 Task: Open Card Card0000000019 in Board Board0000000005 in Workspace WS0000000002 in Trello. Add Member carxxstreet789@gmail.com to Card Card0000000019 in Board Board0000000005 in Workspace WS0000000002 in Trello. Add Orange Label titled Label0000000019 to Card Card0000000019 in Board Board0000000005 in Workspace WS0000000002 in Trello. Add Checklist CL0000000019 to Card Card0000000019 in Board Board0000000005 in Workspace WS0000000002 in Trello. Add Dates with Start Date as Oct 01 2023 and Due Date as Oct 31 2023 to Card Card0000000019 in Board Board0000000005 in Workspace WS0000000002 in Trello
Action: Mouse moved to (535, 90)
Screenshot: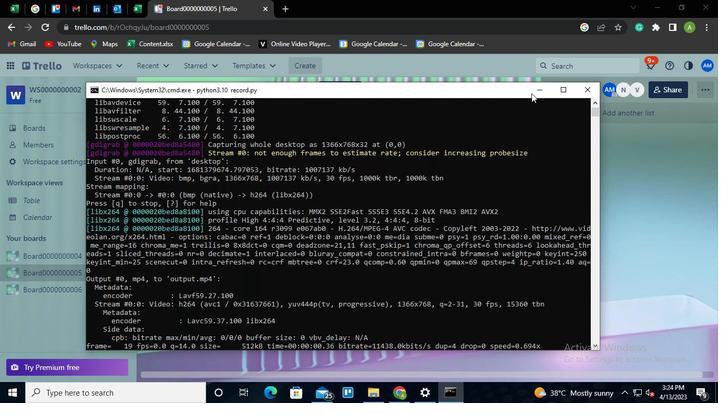 
Action: Mouse pressed left at (535, 90)
Screenshot: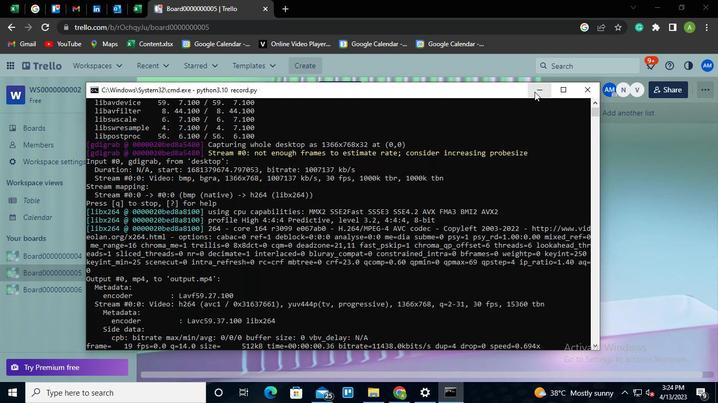 
Action: Mouse moved to (203, 258)
Screenshot: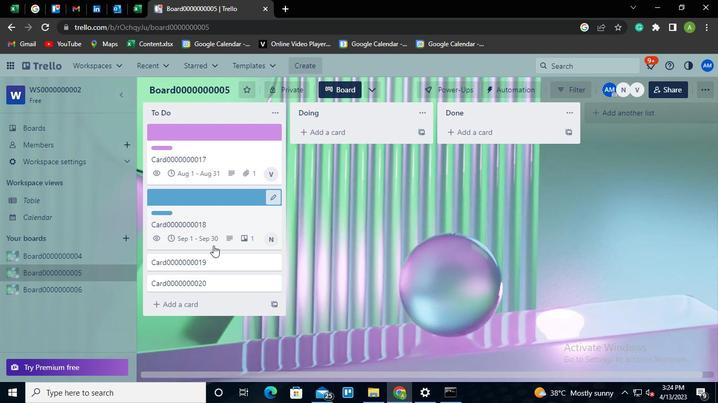 
Action: Mouse pressed left at (203, 258)
Screenshot: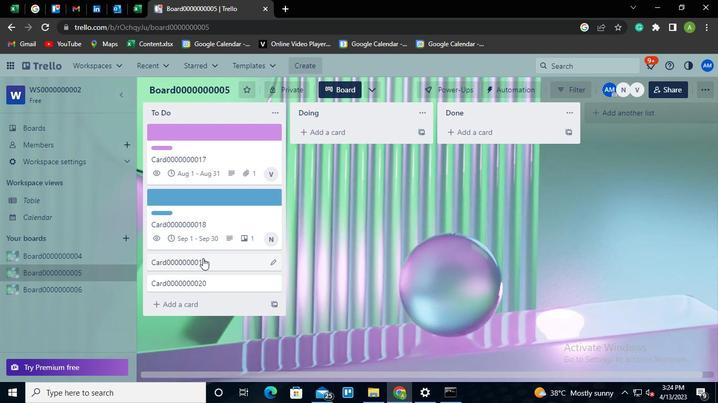 
Action: Mouse moved to (498, 186)
Screenshot: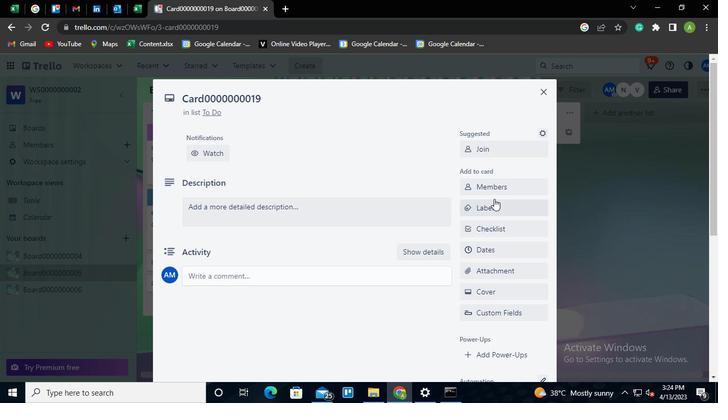 
Action: Mouse pressed left at (498, 186)
Screenshot: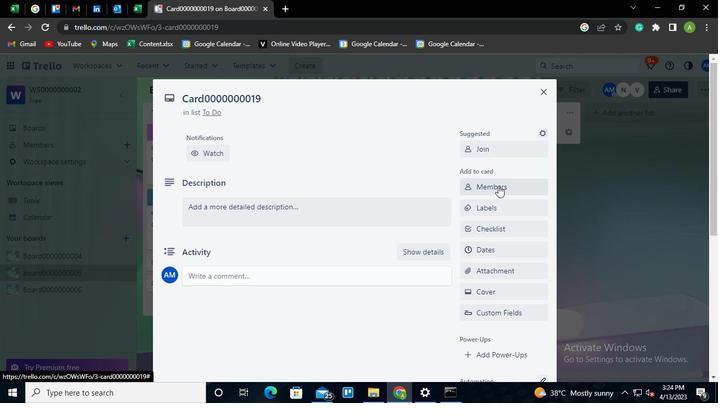 
Action: Mouse moved to (494, 233)
Screenshot: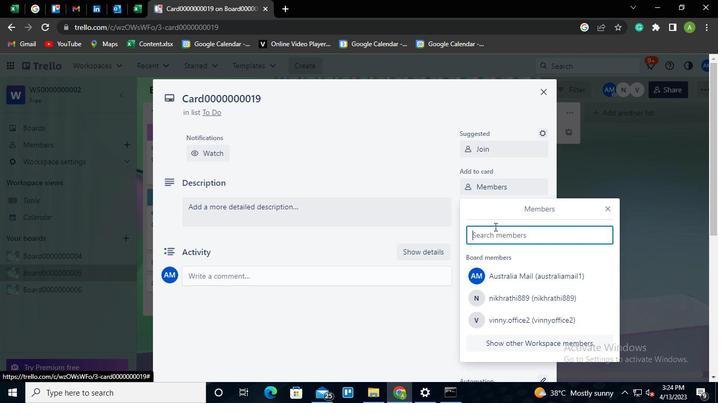 
Action: Keyboard c
Screenshot: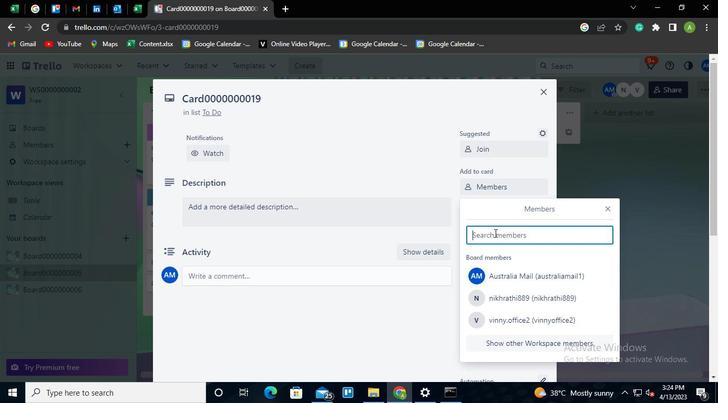 
Action: Keyboard a
Screenshot: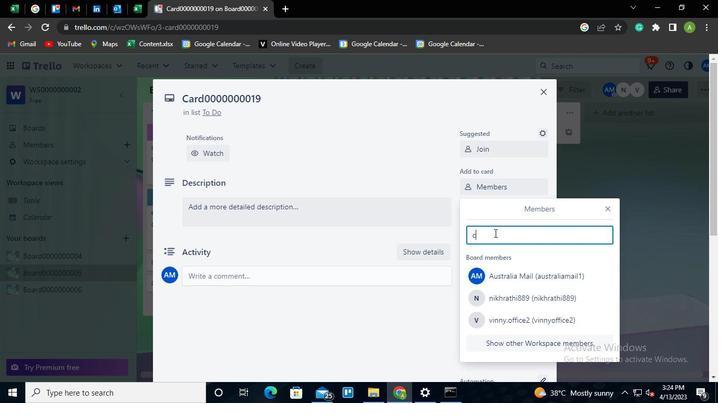 
Action: Keyboard r
Screenshot: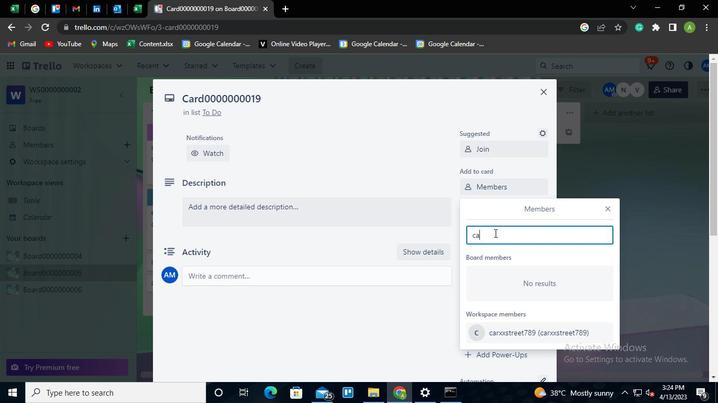 
Action: Mouse moved to (510, 336)
Screenshot: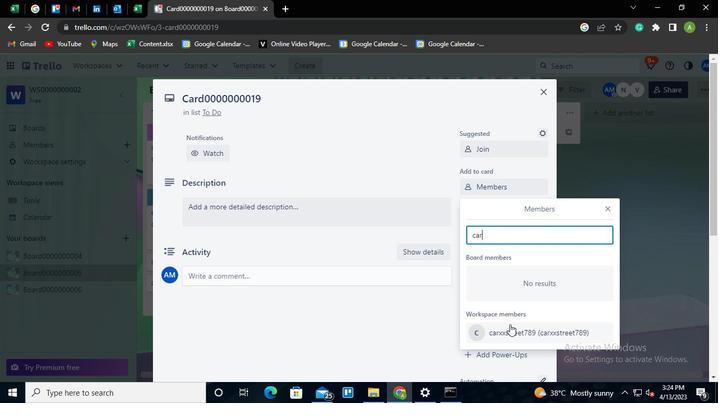 
Action: Mouse pressed left at (510, 336)
Screenshot: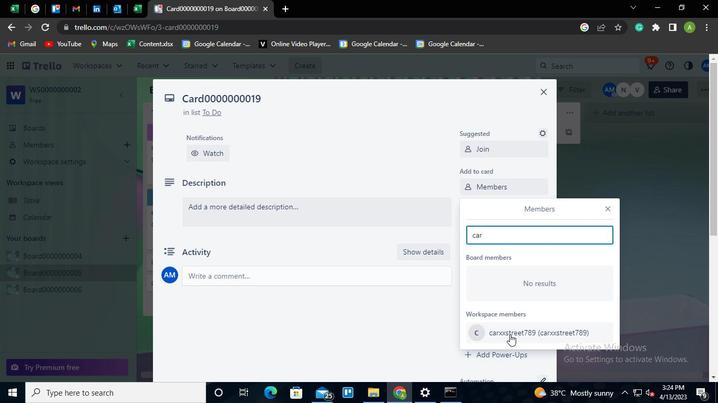 
Action: Mouse moved to (411, 158)
Screenshot: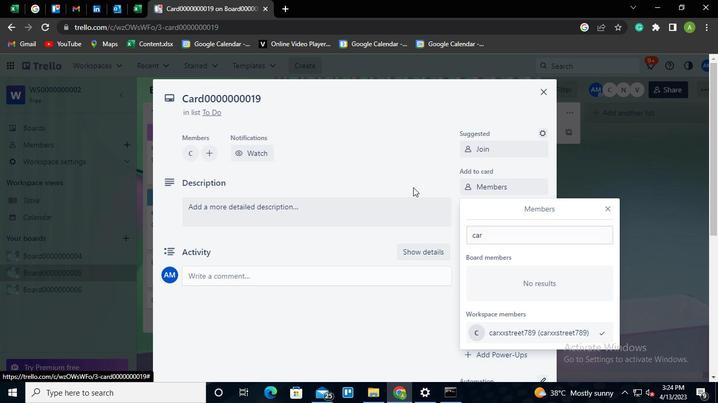 
Action: Mouse pressed left at (411, 158)
Screenshot: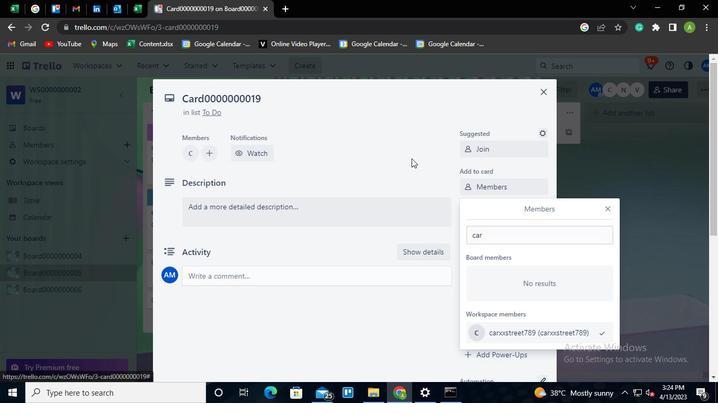 
Action: Mouse moved to (487, 207)
Screenshot: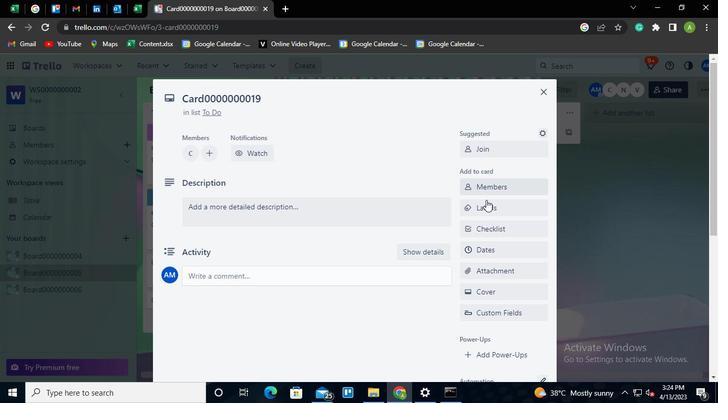 
Action: Mouse pressed left at (487, 207)
Screenshot: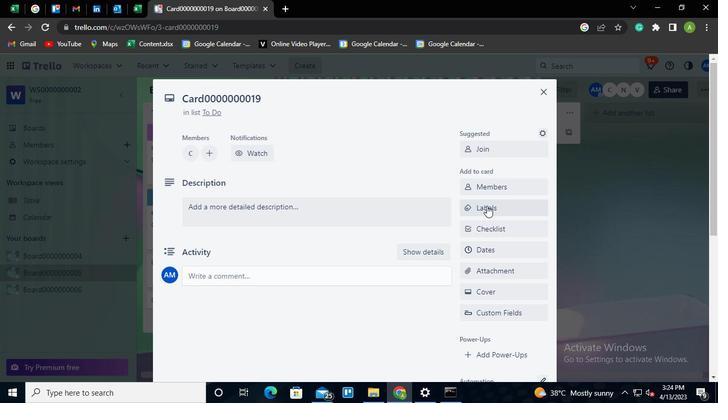 
Action: Mouse moved to (501, 189)
Screenshot: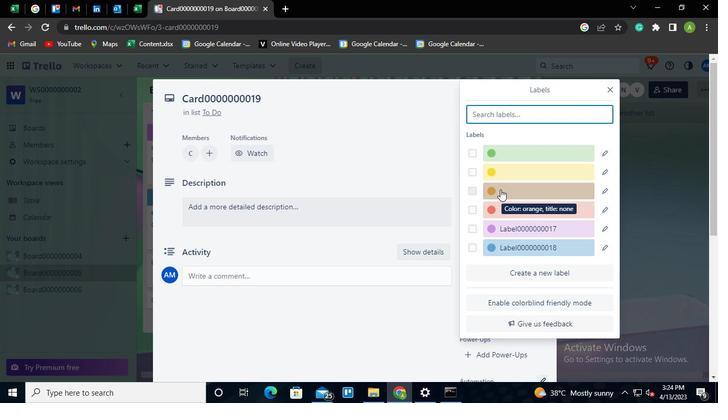 
Action: Mouse pressed left at (501, 189)
Screenshot: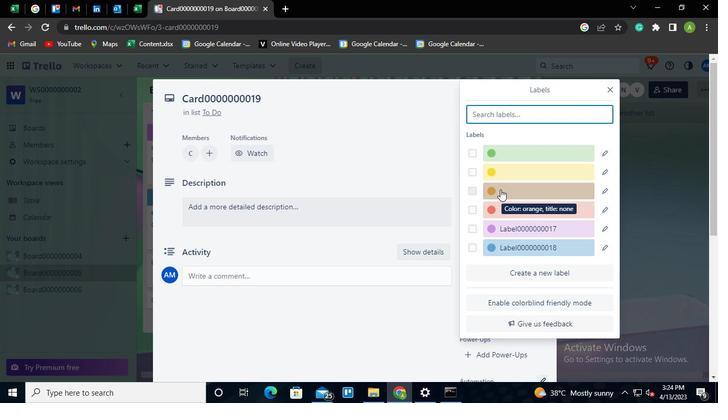 
Action: Mouse moved to (606, 191)
Screenshot: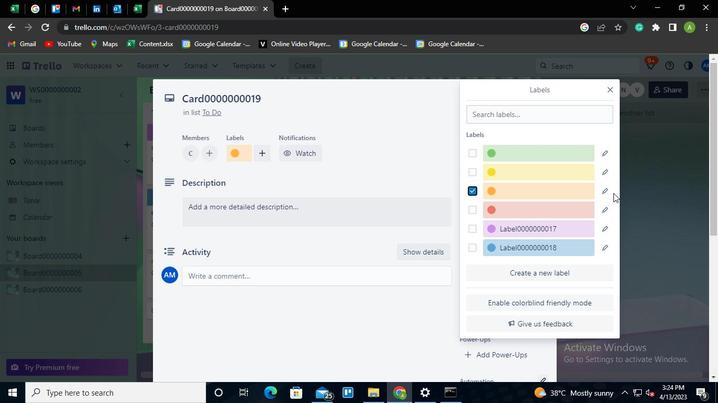 
Action: Mouse pressed left at (606, 191)
Screenshot: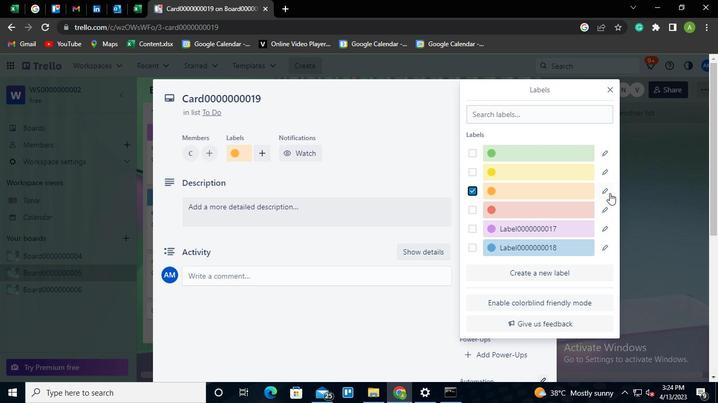 
Action: Mouse moved to (506, 185)
Screenshot: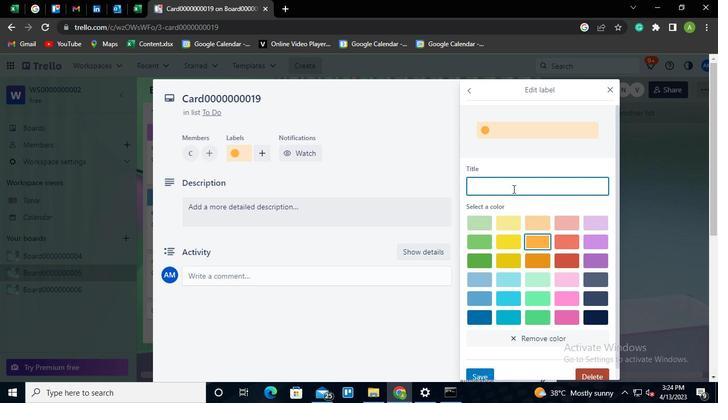 
Action: Mouse pressed left at (506, 185)
Screenshot: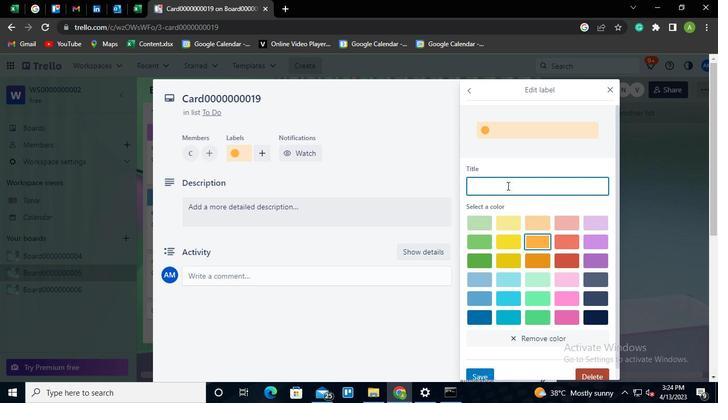 
Action: Keyboard Key.shift
Screenshot: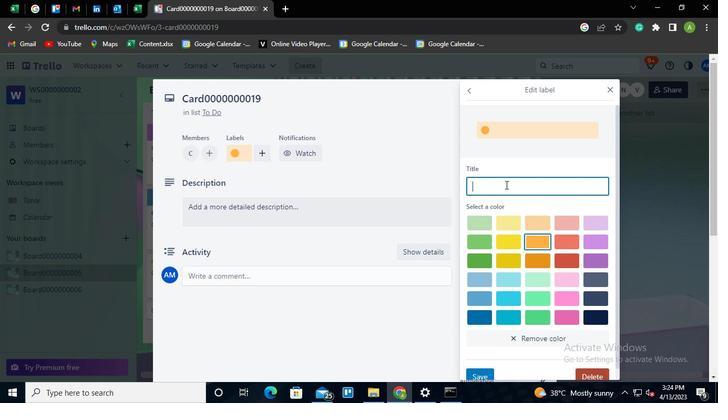 
Action: Keyboard Key.shift
Screenshot: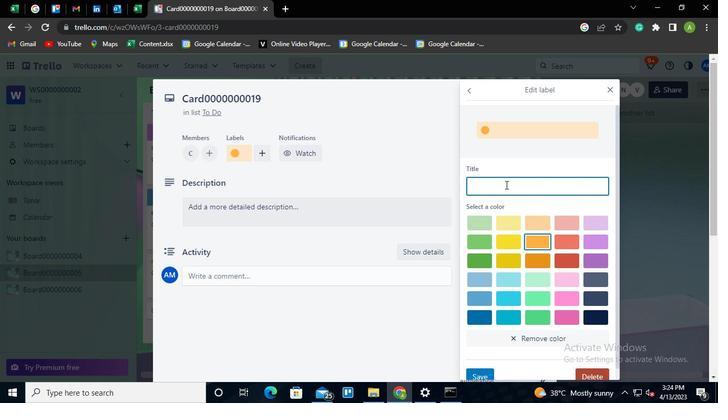
Action: Keyboard Key.shift
Screenshot: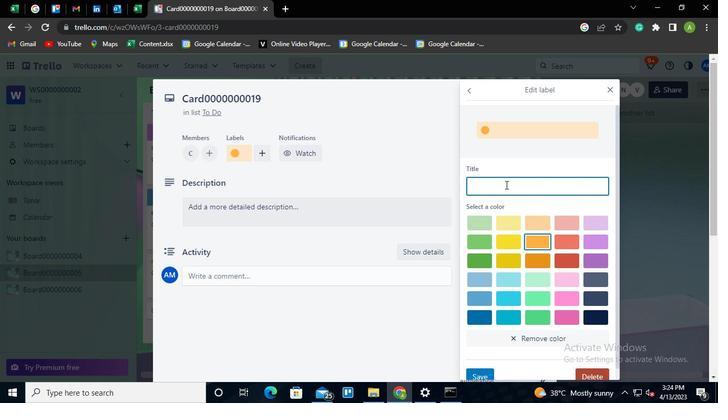 
Action: Keyboard Key.shift
Screenshot: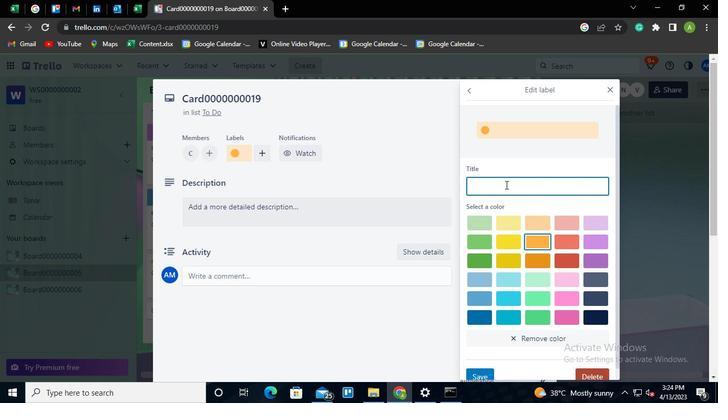 
Action: Keyboard Key.shift
Screenshot: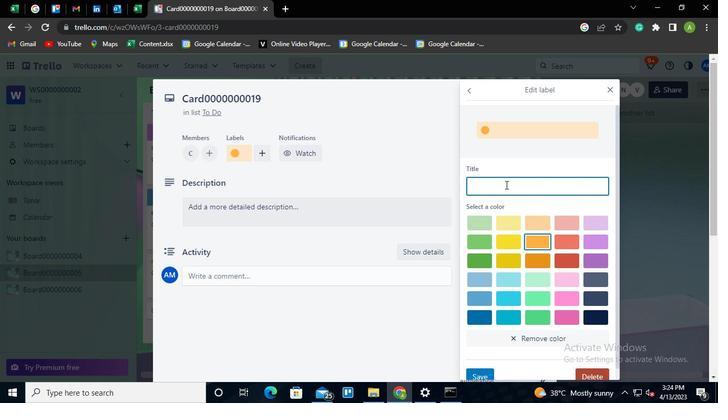 
Action: Keyboard Key.shift
Screenshot: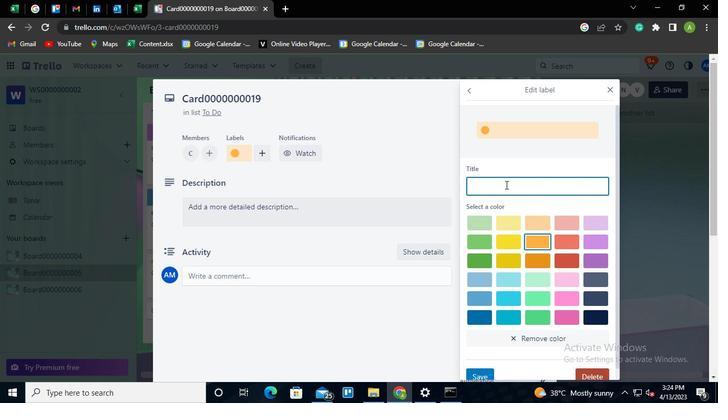 
Action: Keyboard Key.shift
Screenshot: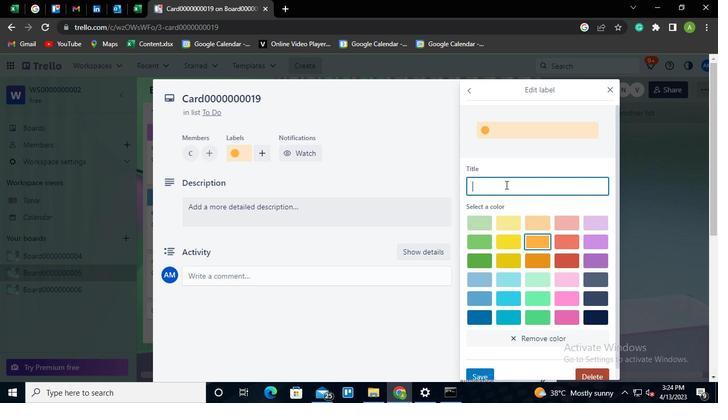 
Action: Keyboard Key.shift
Screenshot: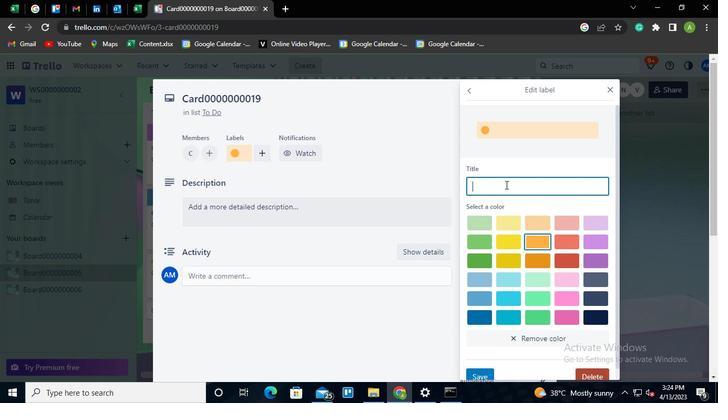 
Action: Keyboard L
Screenshot: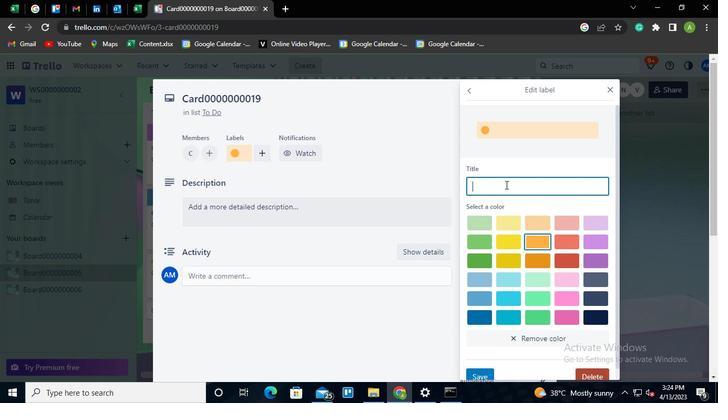 
Action: Keyboard a
Screenshot: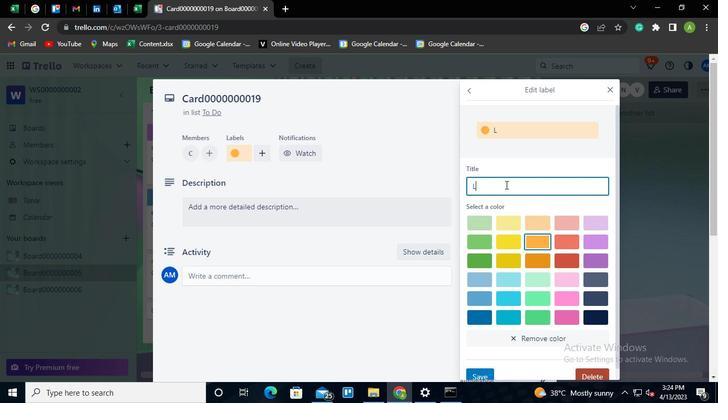 
Action: Keyboard b
Screenshot: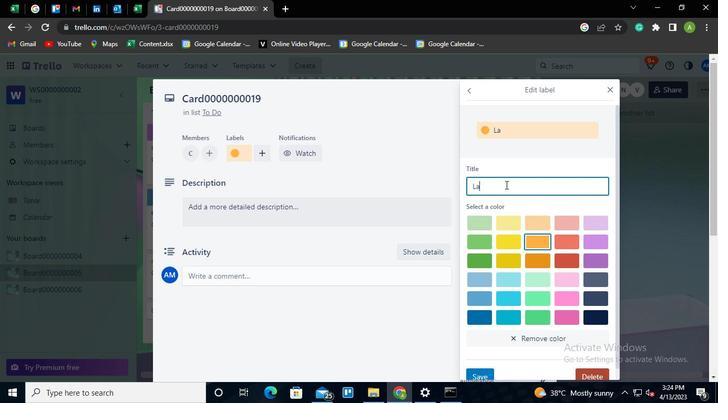 
Action: Keyboard e
Screenshot: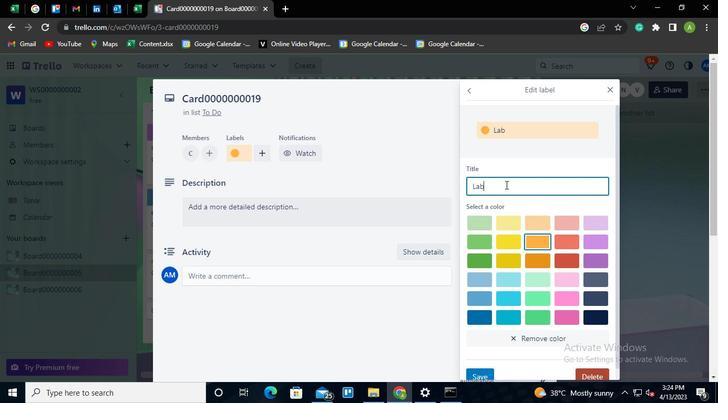 
Action: Keyboard l
Screenshot: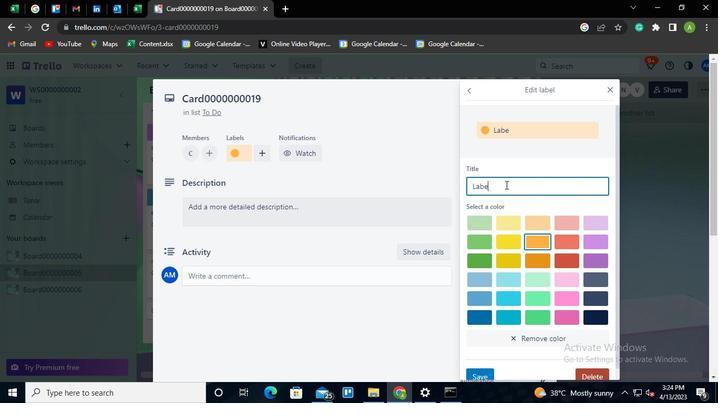 
Action: Keyboard <96>
Screenshot: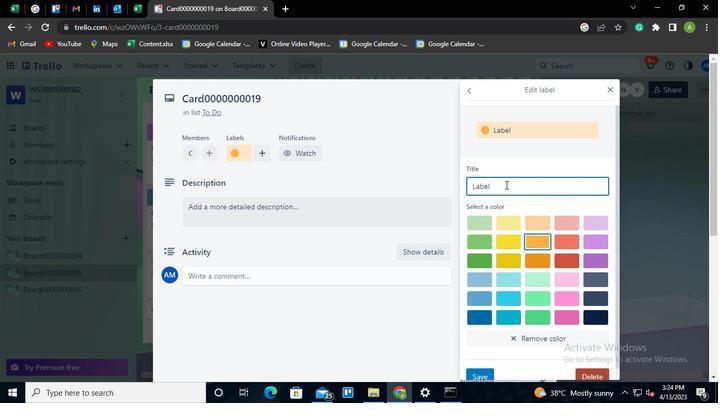 
Action: Keyboard <96>
Screenshot: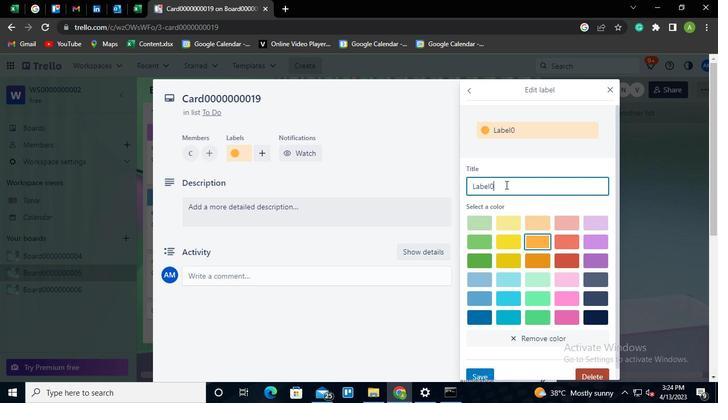 
Action: Keyboard <96>
Screenshot: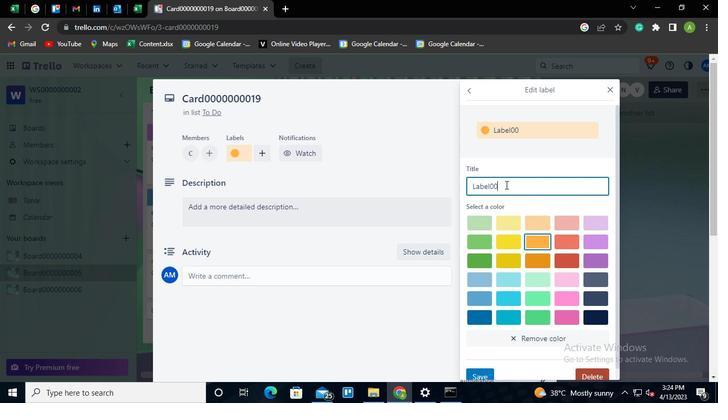 
Action: Keyboard <96>
Screenshot: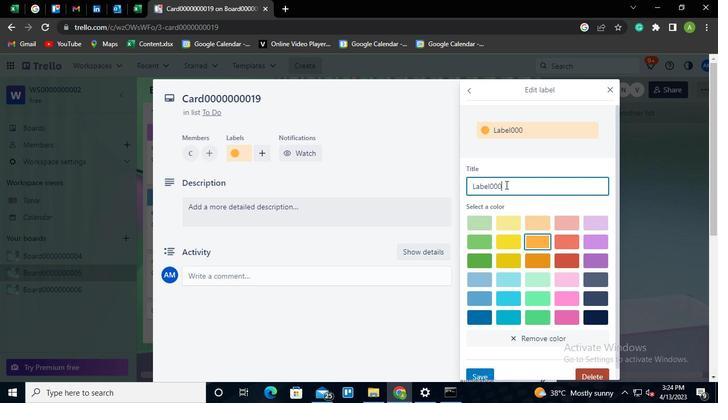 
Action: Keyboard <96>
Screenshot: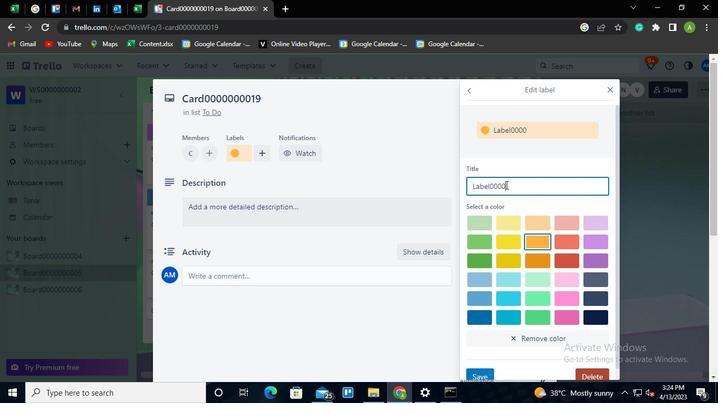 
Action: Keyboard <96>
Screenshot: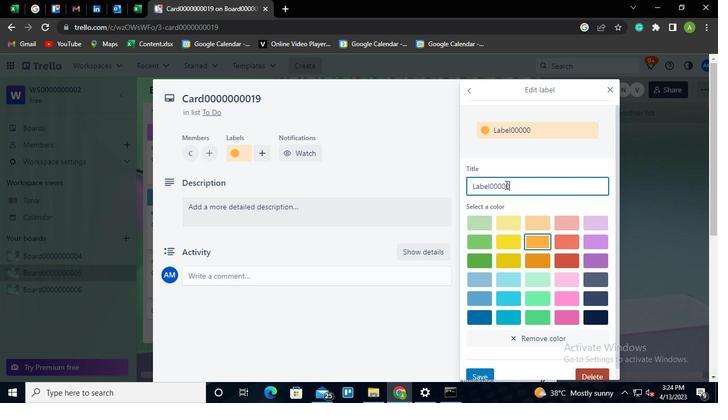
Action: Keyboard <96>
Screenshot: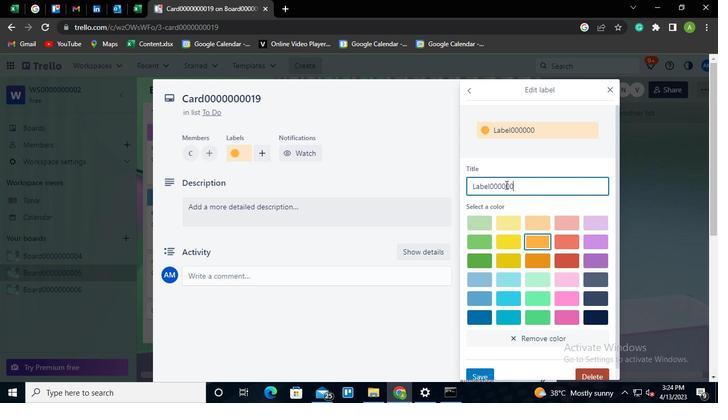 
Action: Keyboard <96>
Screenshot: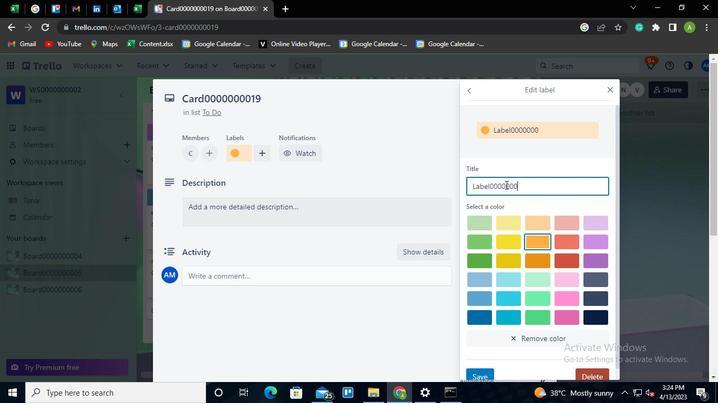 
Action: Keyboard <97>
Screenshot: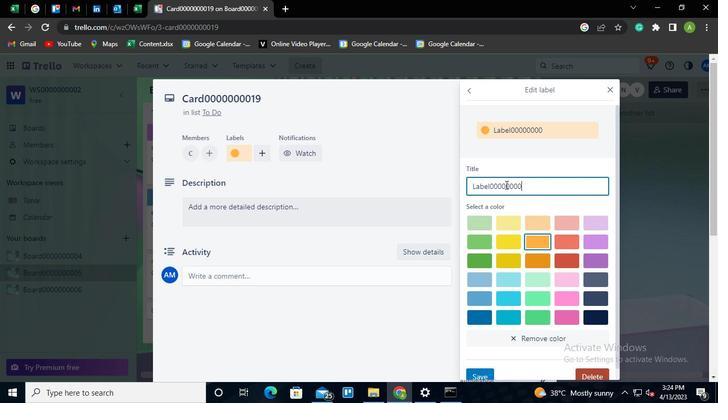 
Action: Keyboard <105>
Screenshot: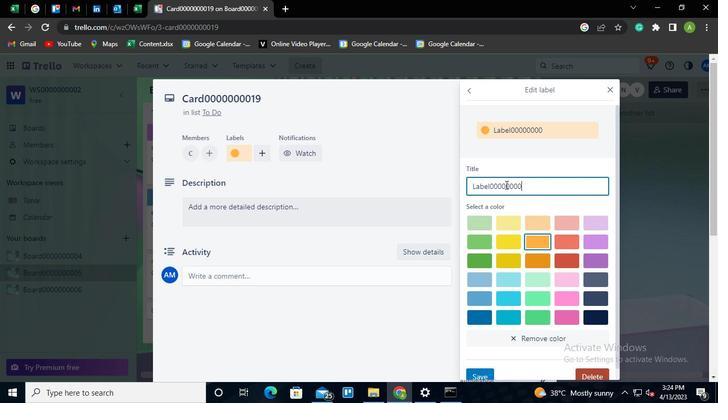 
Action: Mouse moved to (484, 373)
Screenshot: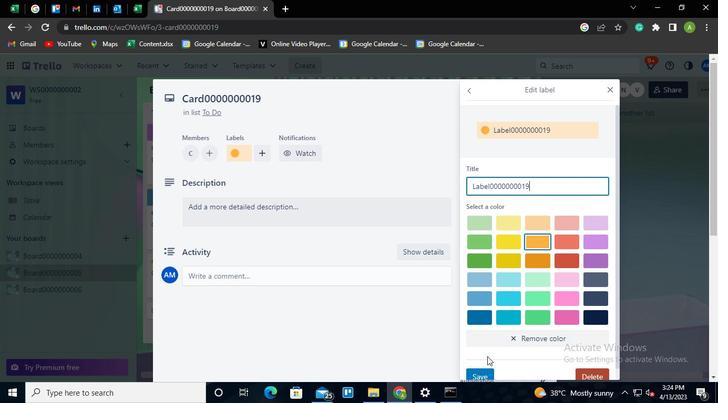 
Action: Mouse pressed left at (484, 373)
Screenshot: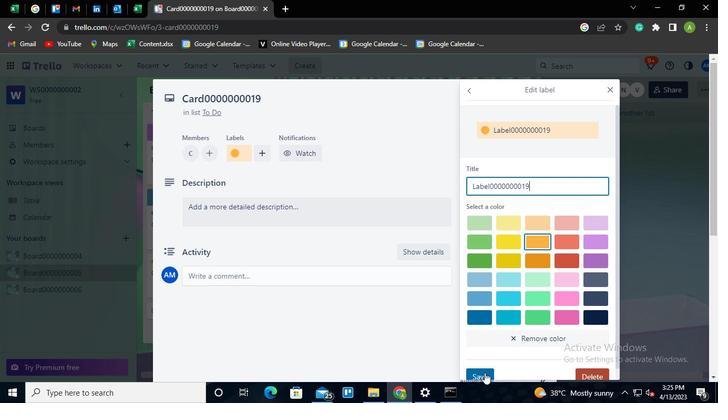 
Action: Mouse moved to (436, 164)
Screenshot: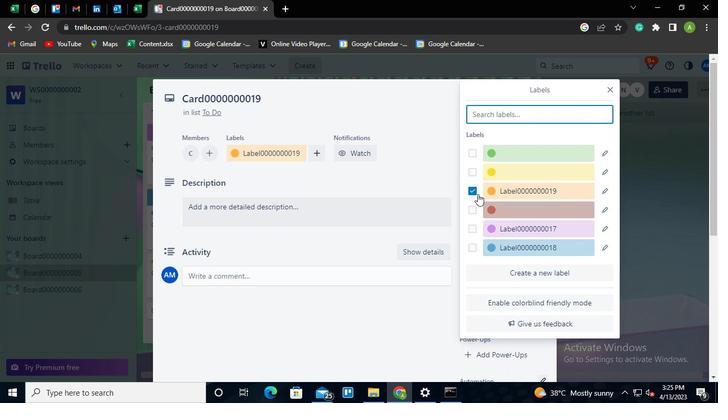 
Action: Mouse pressed left at (436, 164)
Screenshot: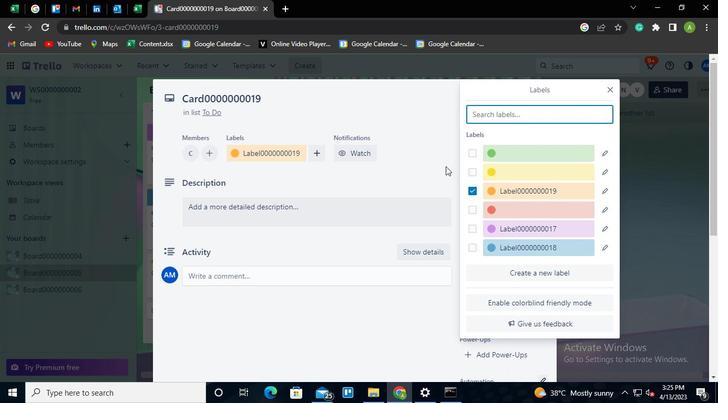 
Action: Mouse moved to (485, 228)
Screenshot: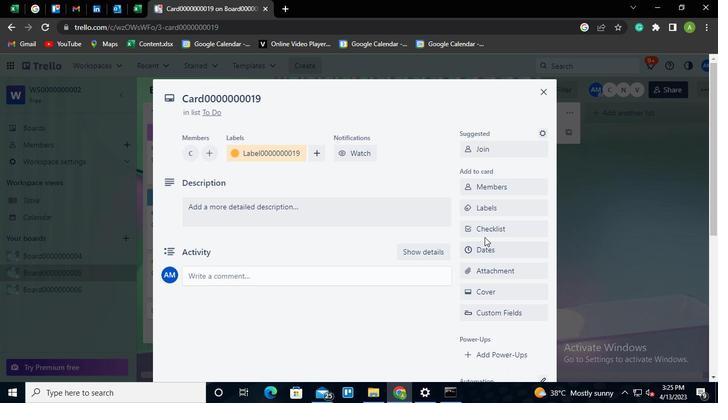 
Action: Mouse pressed left at (485, 228)
Screenshot: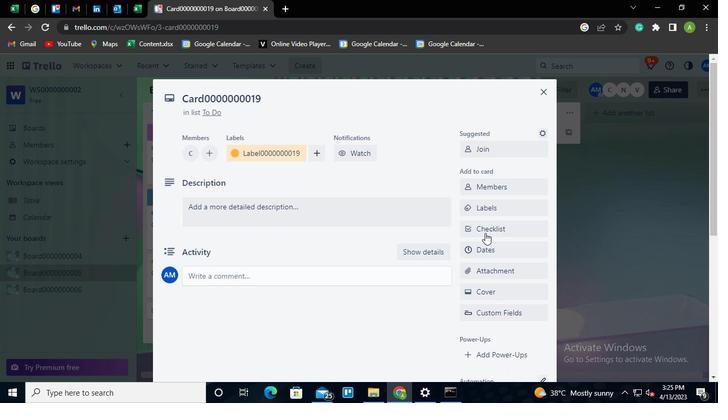 
Action: Mouse moved to (518, 296)
Screenshot: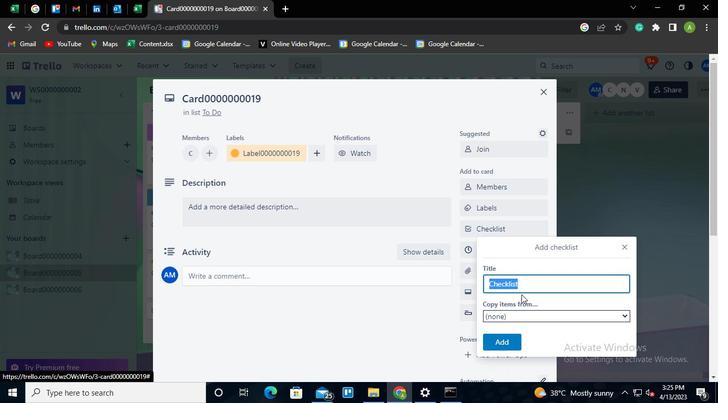 
Action: Keyboard Key.shift
Screenshot: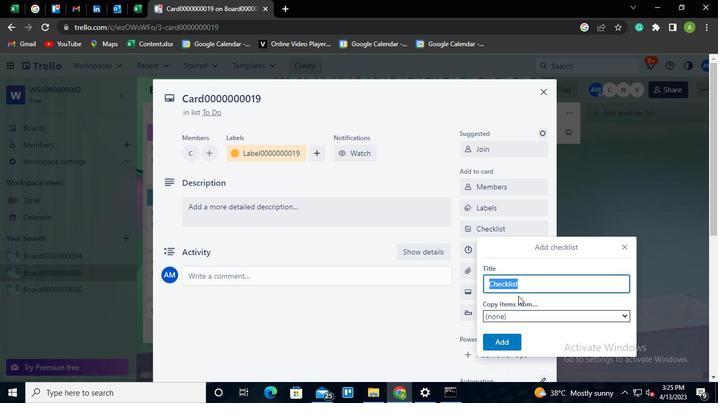 
Action: Keyboard C
Screenshot: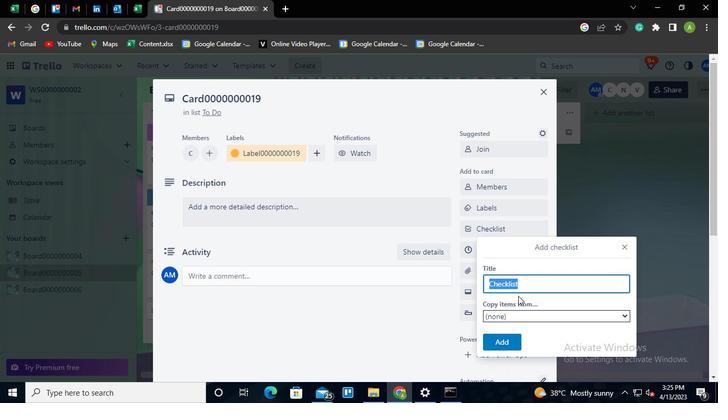 
Action: Keyboard L
Screenshot: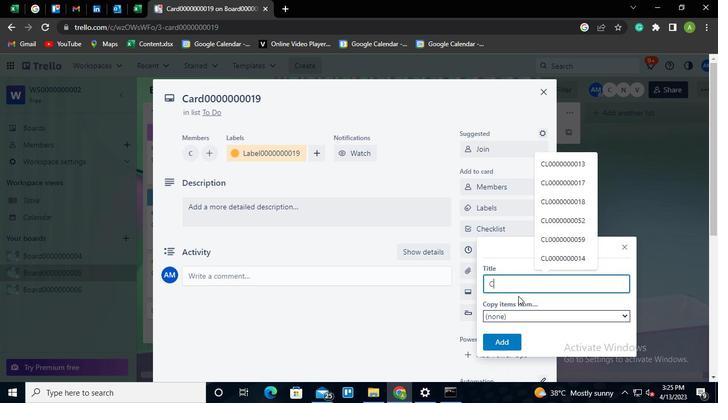 
Action: Keyboard <96>
Screenshot: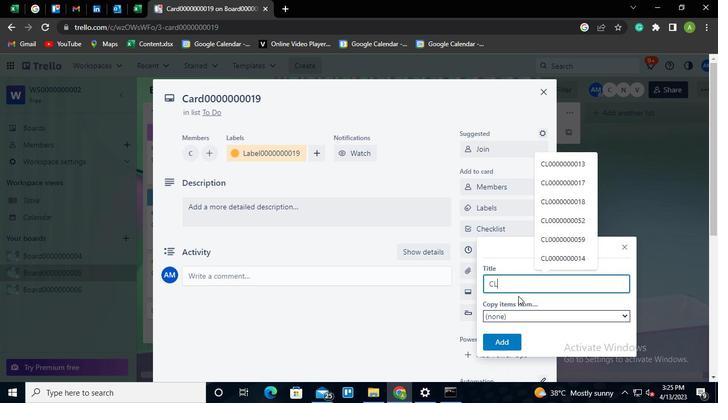 
Action: Keyboard <96>
Screenshot: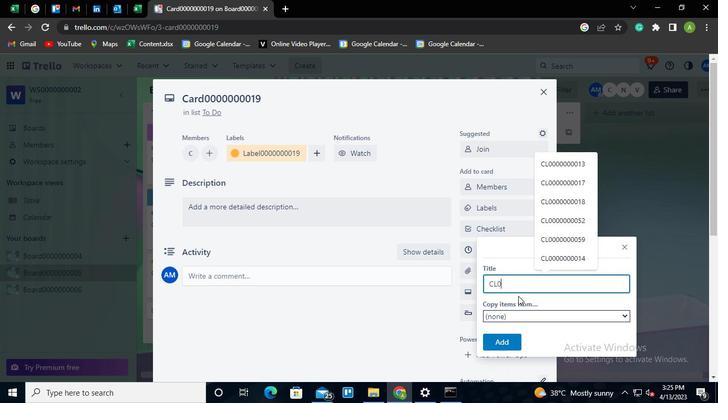 
Action: Keyboard <96>
Screenshot: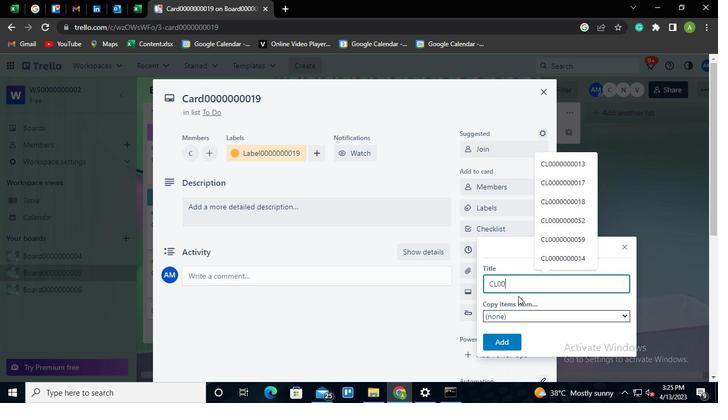 
Action: Keyboard <96>
Screenshot: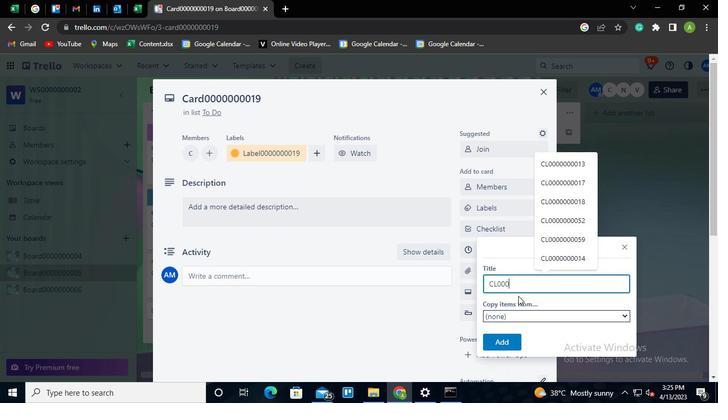 
Action: Keyboard <96>
Screenshot: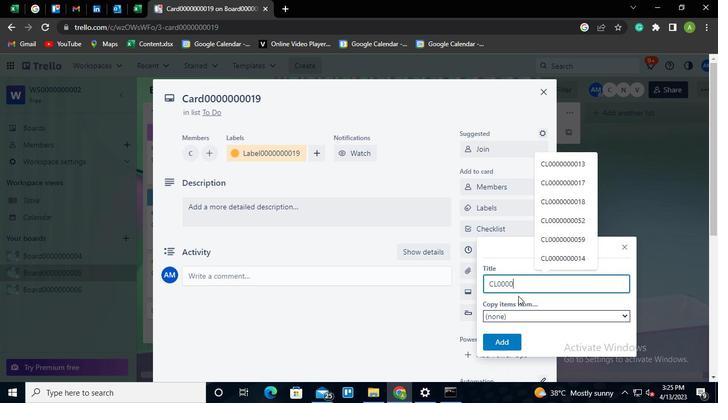 
Action: Keyboard <96>
Screenshot: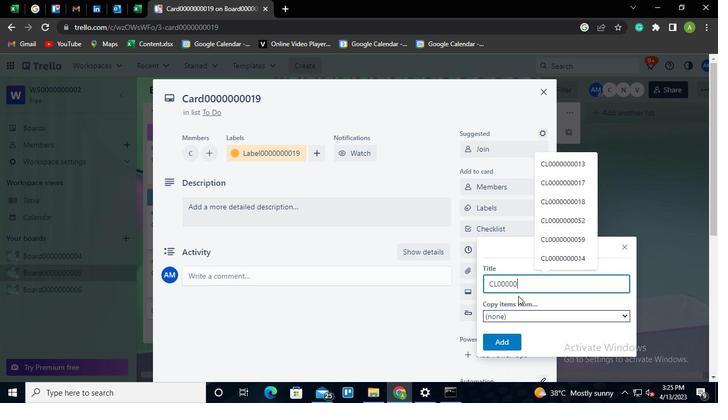
Action: Keyboard <96>
Screenshot: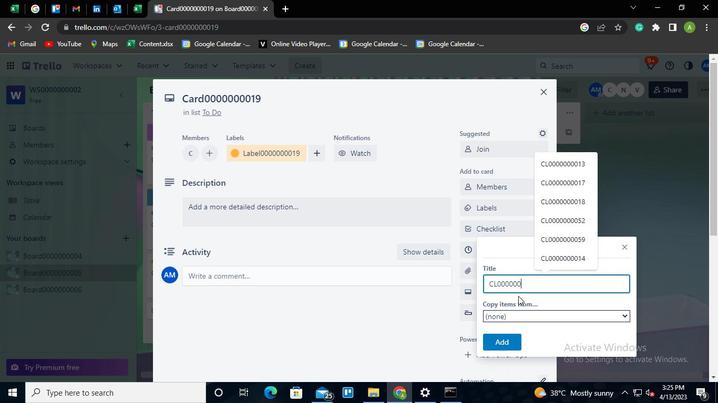 
Action: Keyboard <96>
Screenshot: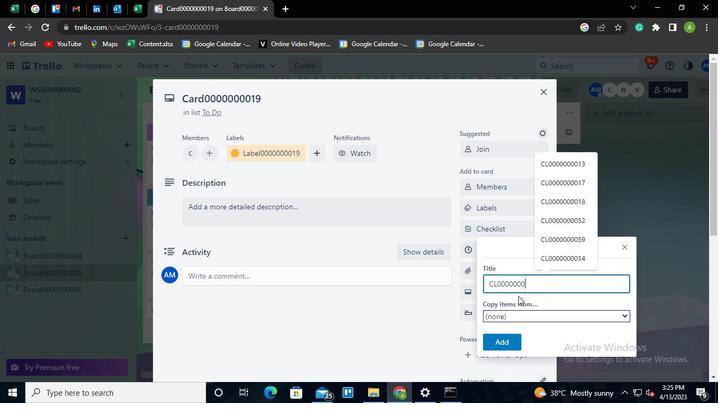 
Action: Keyboard <97>
Screenshot: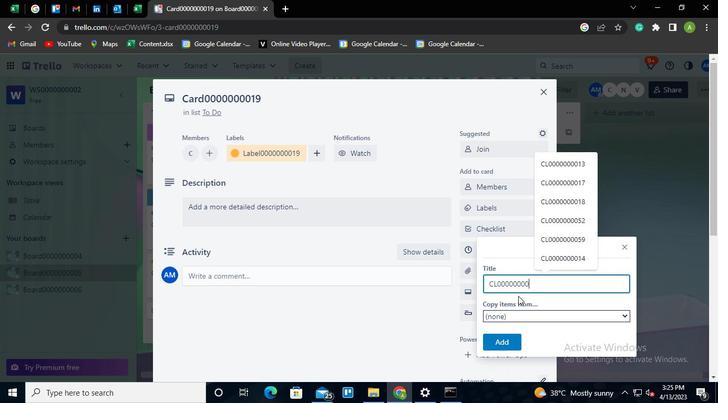 
Action: Keyboard <105>
Screenshot: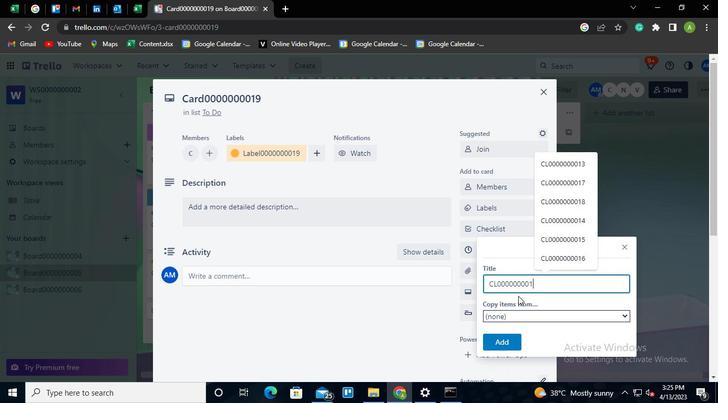
Action: Mouse moved to (503, 344)
Screenshot: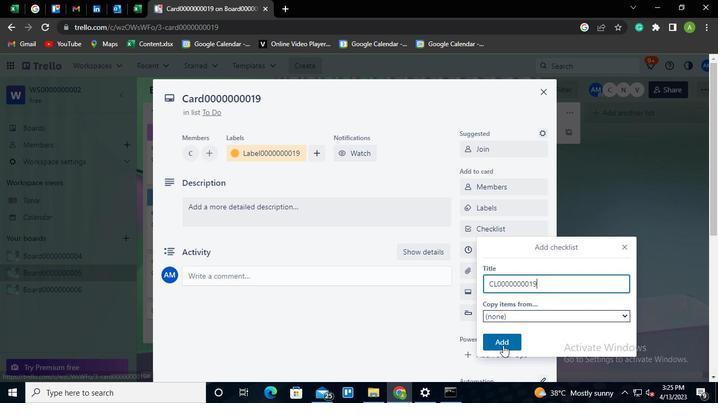 
Action: Mouse pressed left at (503, 344)
Screenshot: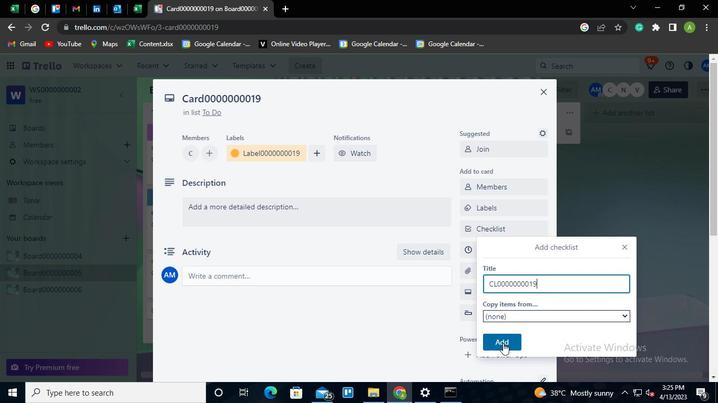
Action: Mouse moved to (488, 194)
Screenshot: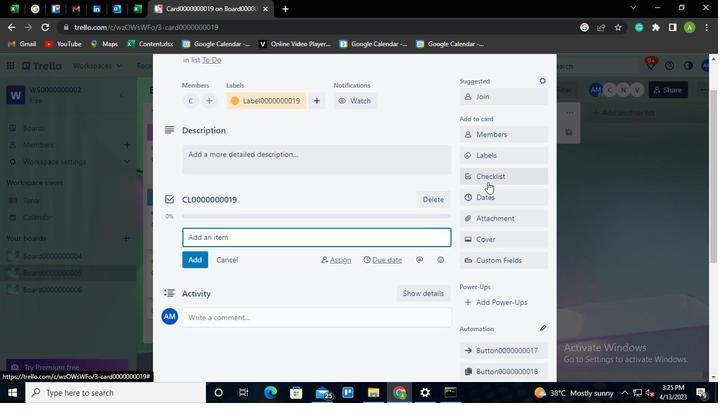 
Action: Mouse pressed left at (488, 194)
Screenshot: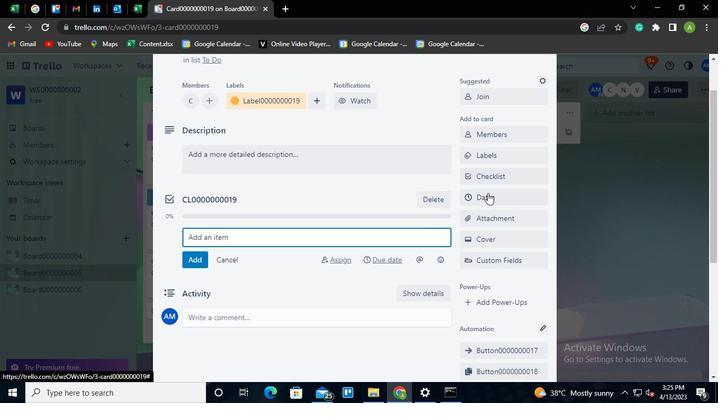 
Action: Mouse moved to (470, 278)
Screenshot: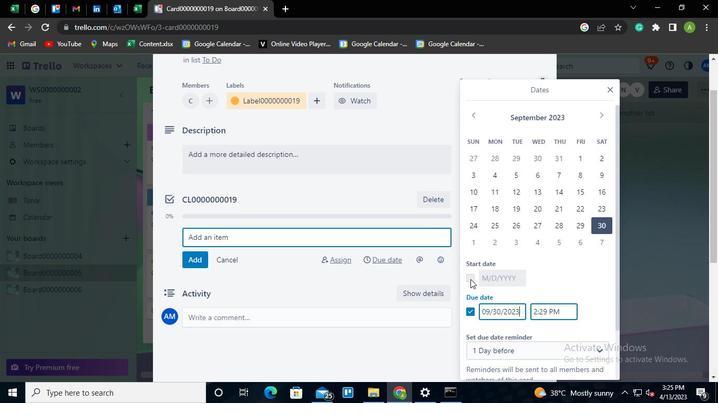 
Action: Mouse pressed left at (470, 278)
Screenshot: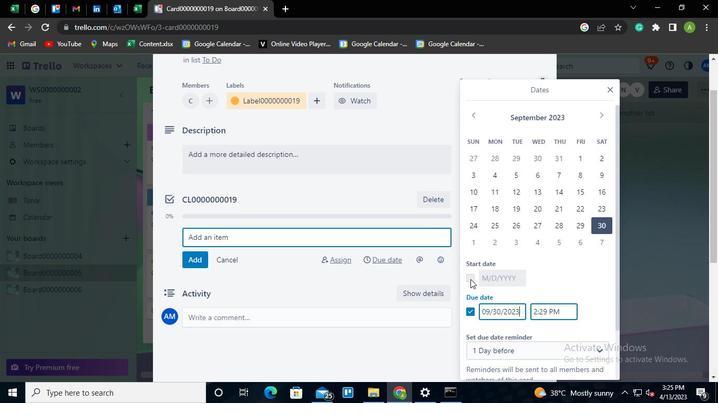 
Action: Mouse moved to (489, 277)
Screenshot: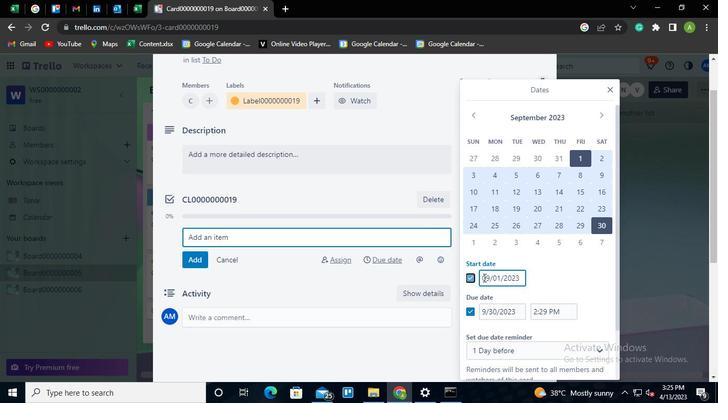 
Action: Mouse pressed left at (489, 277)
Screenshot: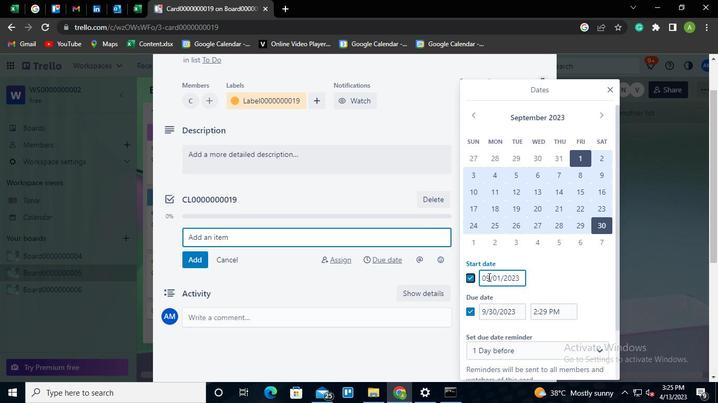 
Action: Mouse moved to (494, 277)
Screenshot: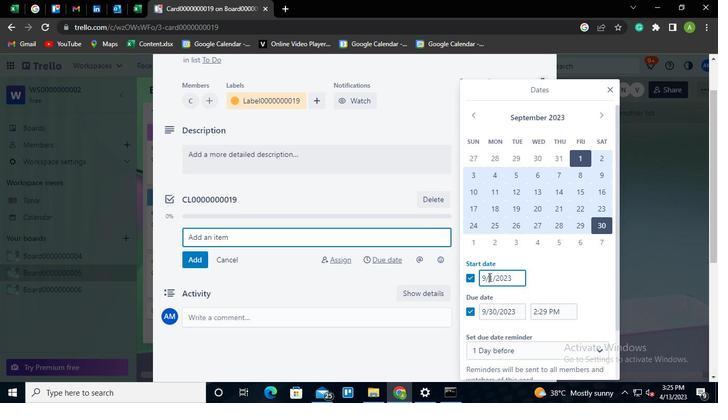 
Action: Keyboard Key.left
Screenshot: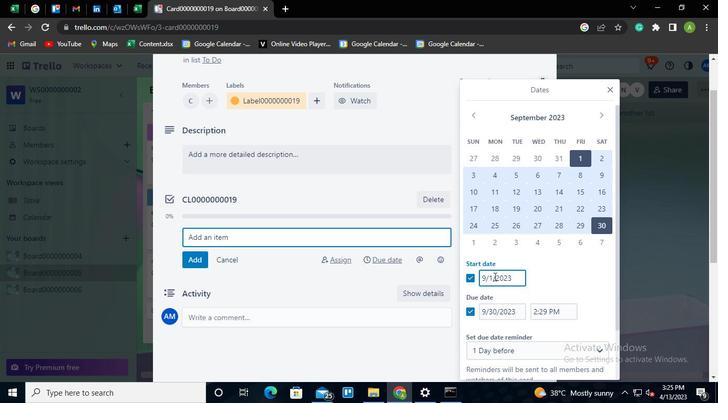 
Action: Keyboard Key.backspace
Screenshot: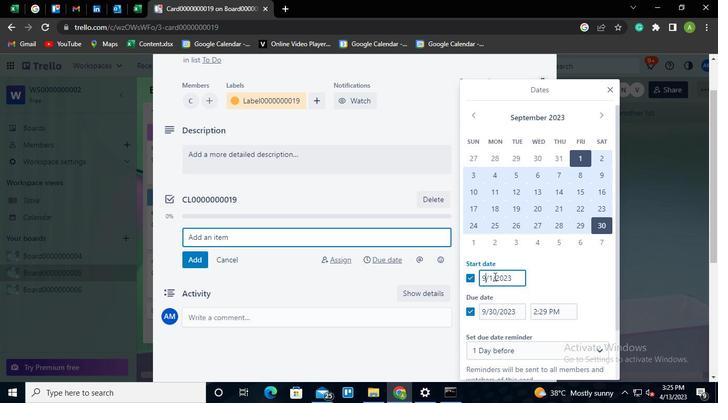 
Action: Keyboard <97>
Screenshot: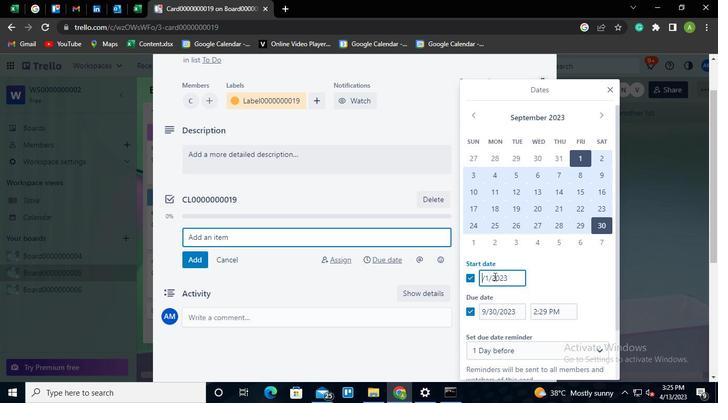 
Action: Keyboard <96>
Screenshot: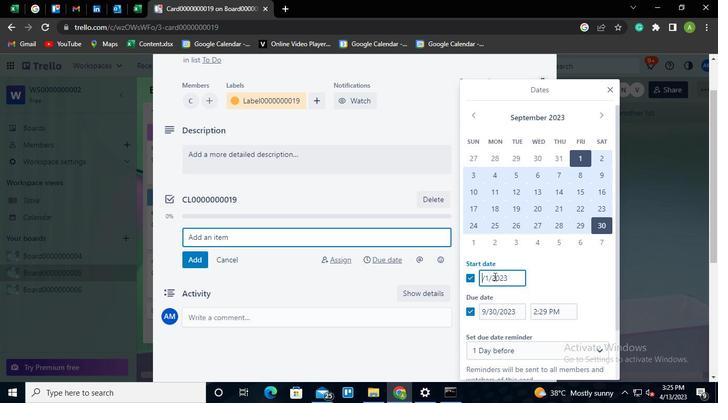 
Action: Mouse moved to (550, 282)
Screenshot: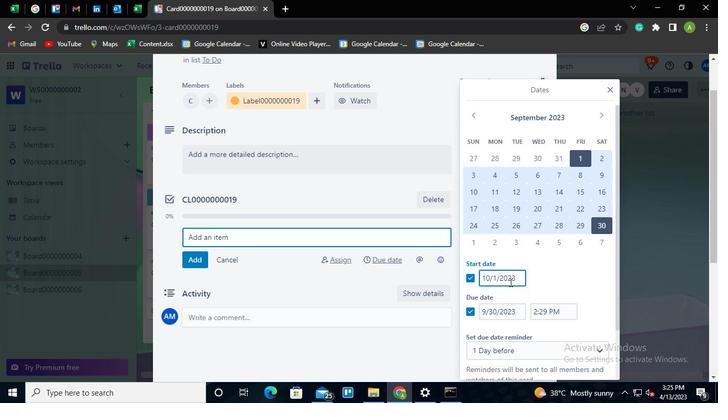 
Action: Mouse pressed left at (550, 282)
Screenshot: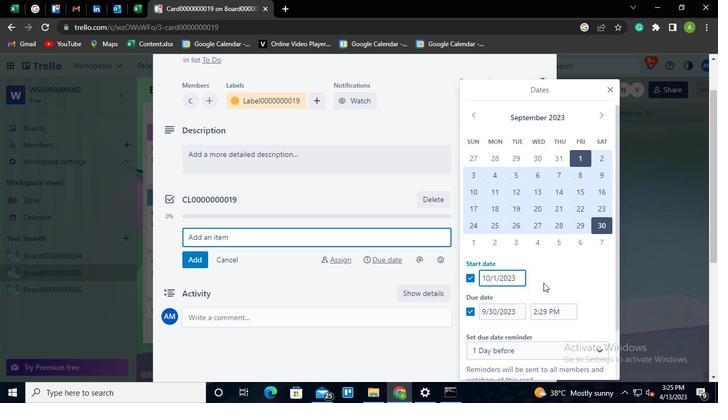 
Action: Mouse moved to (499, 312)
Screenshot: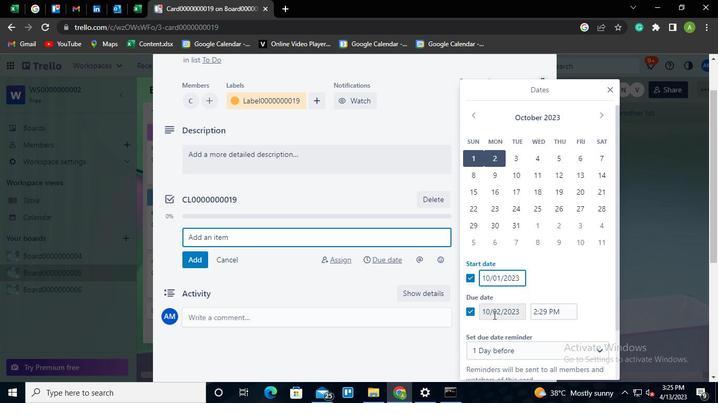 
Action: Mouse pressed left at (499, 312)
Screenshot: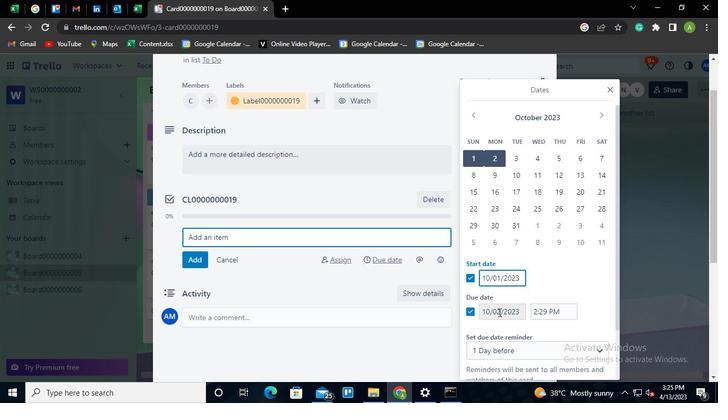 
Action: Mouse moved to (502, 312)
Screenshot: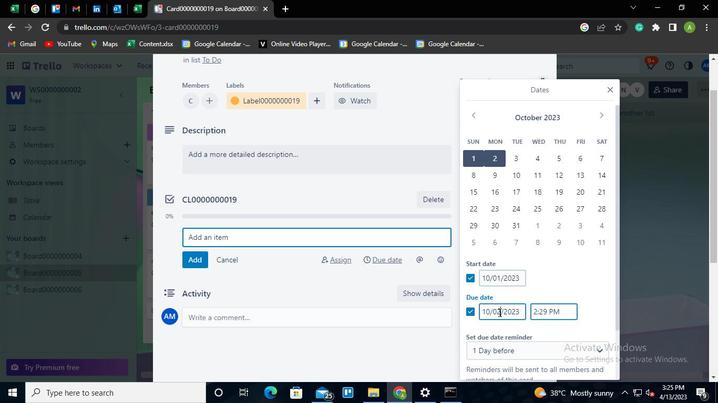 
Action: Keyboard Key.backspace
Screenshot: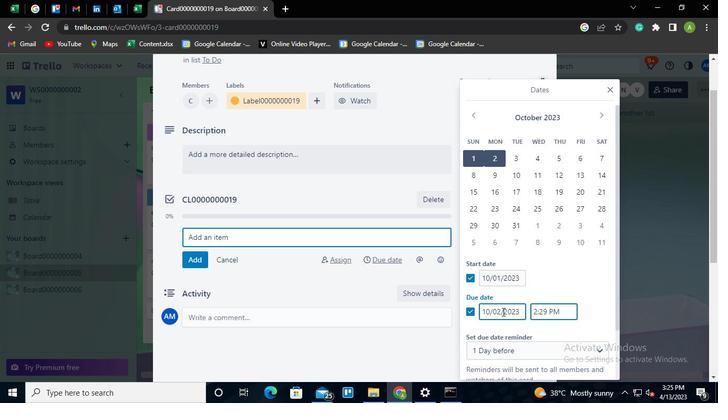 
Action: Keyboard Key.backspace
Screenshot: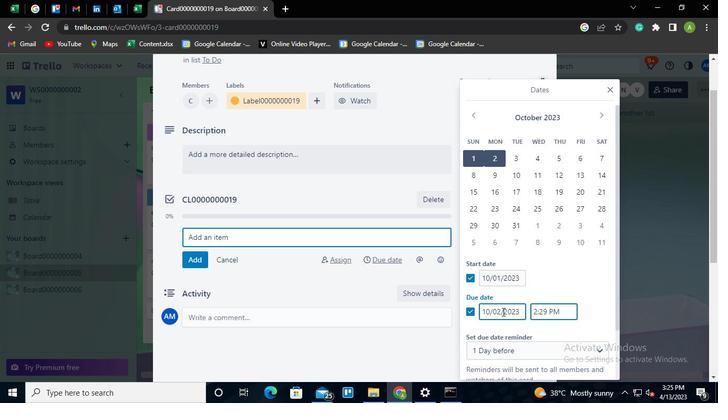 
Action: Mouse moved to (502, 311)
Screenshot: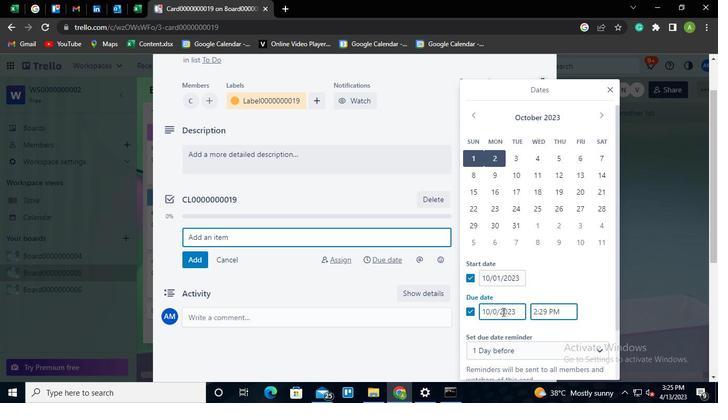 
Action: Keyboard <99>
Screenshot: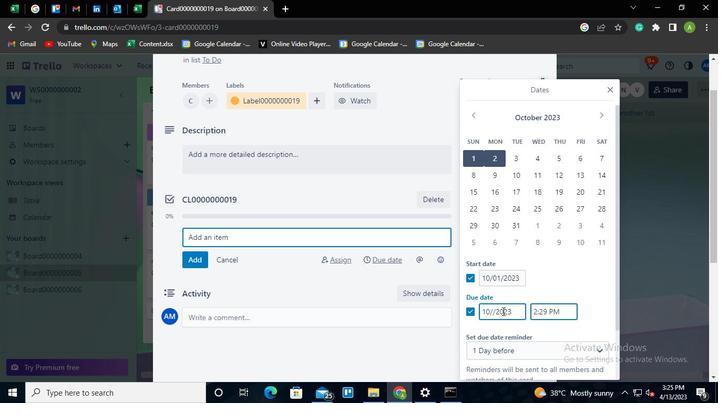 
Action: Keyboard <97>
Screenshot: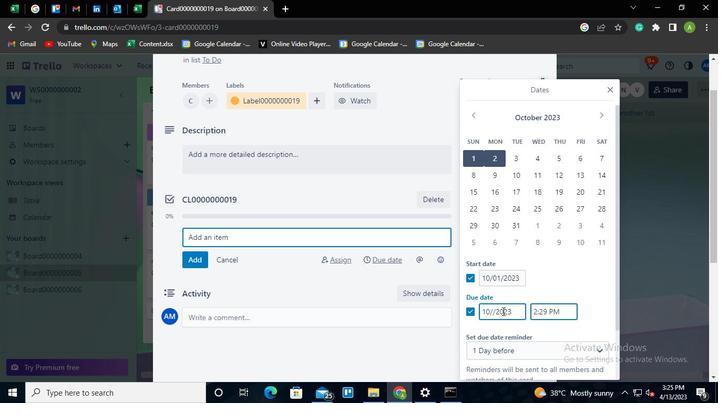 
Action: Mouse moved to (542, 281)
Screenshot: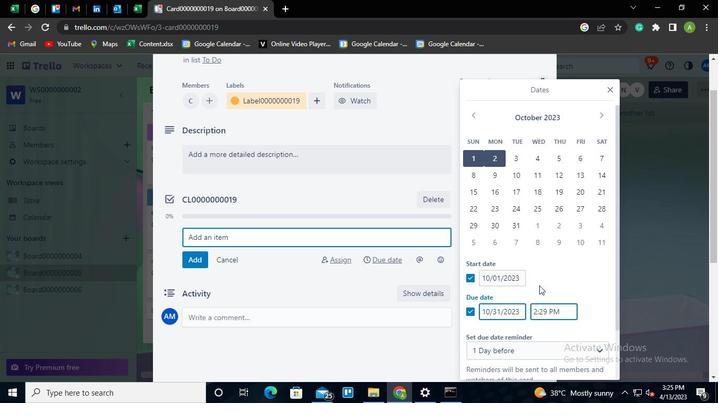 
Action: Mouse pressed left at (542, 281)
Screenshot: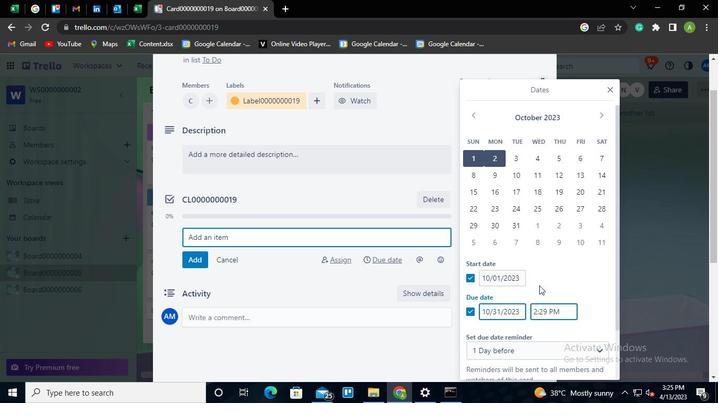 
Action: Mouse moved to (532, 338)
Screenshot: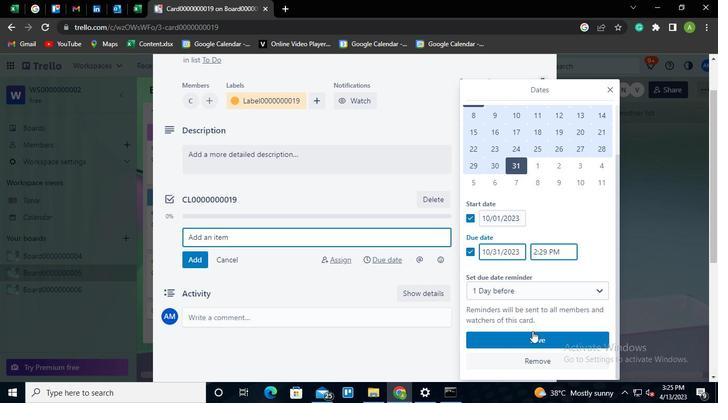 
Action: Mouse pressed left at (532, 338)
Screenshot: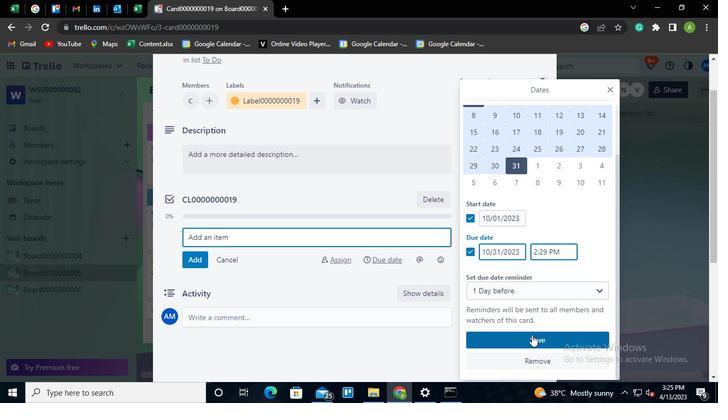 
Action: Mouse moved to (452, 403)
Screenshot: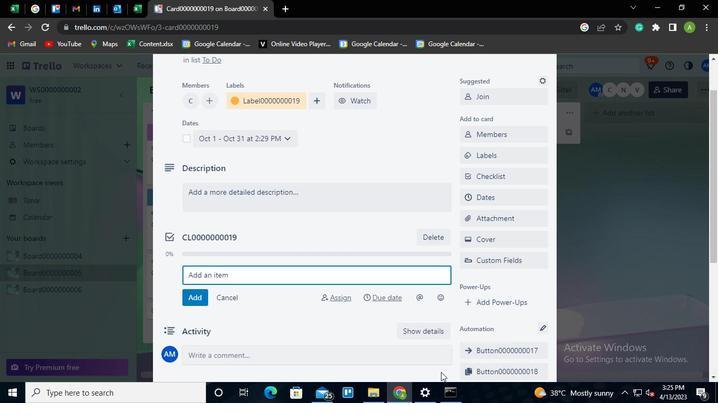 
Action: Mouse pressed left at (452, 403)
Screenshot: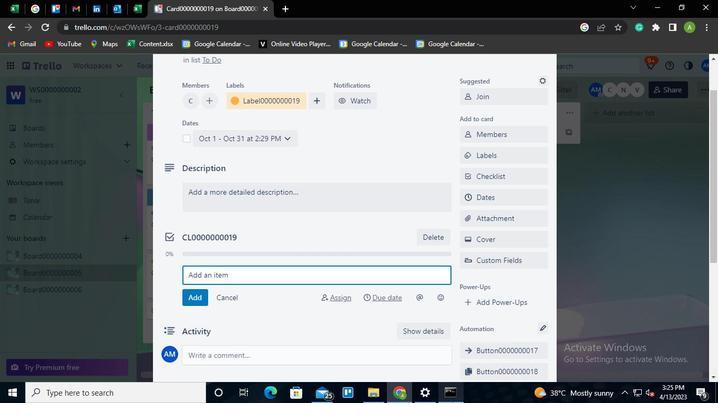 
Action: Mouse moved to (586, 83)
Screenshot: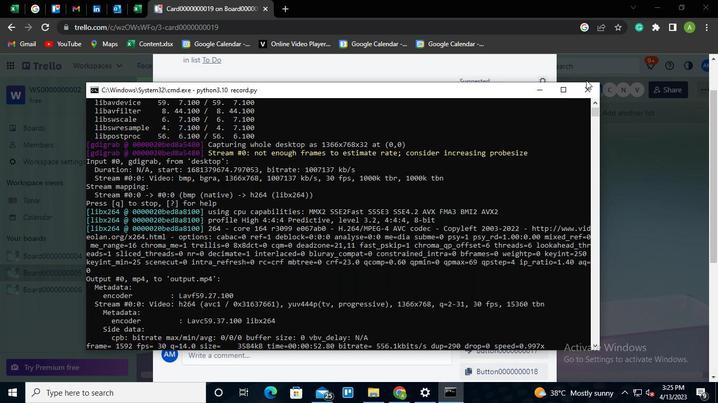 
Action: Mouse pressed left at (586, 83)
Screenshot: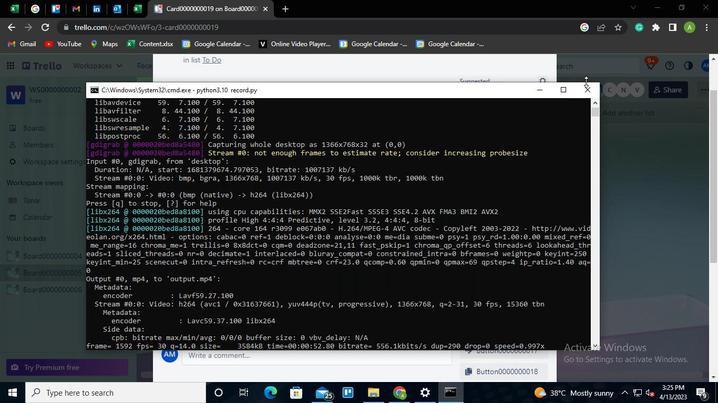 
